 Task: Add Sprouts Organic Smooth Peanut Butter to the cart.
Action: Mouse moved to (41, 288)
Screenshot: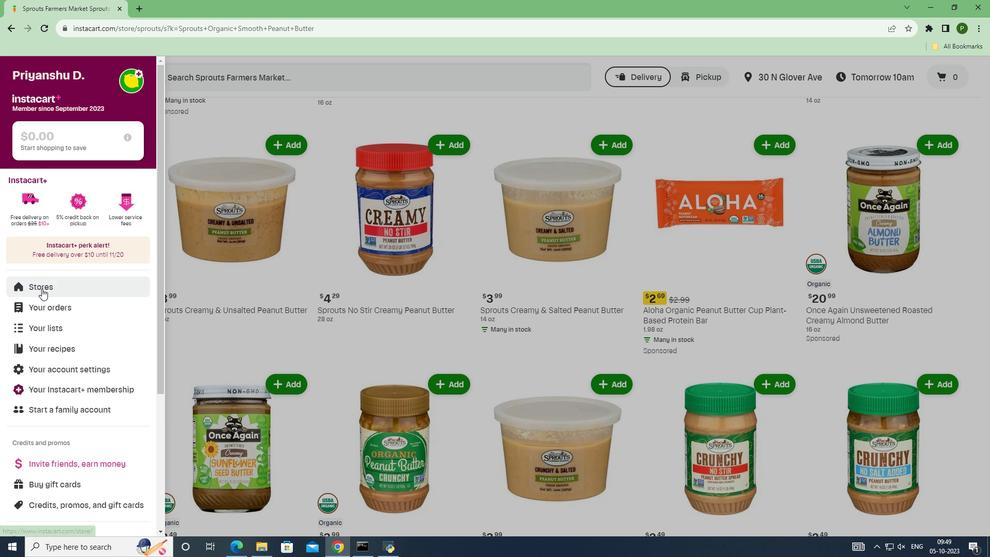 
Action: Mouse pressed left at (41, 288)
Screenshot: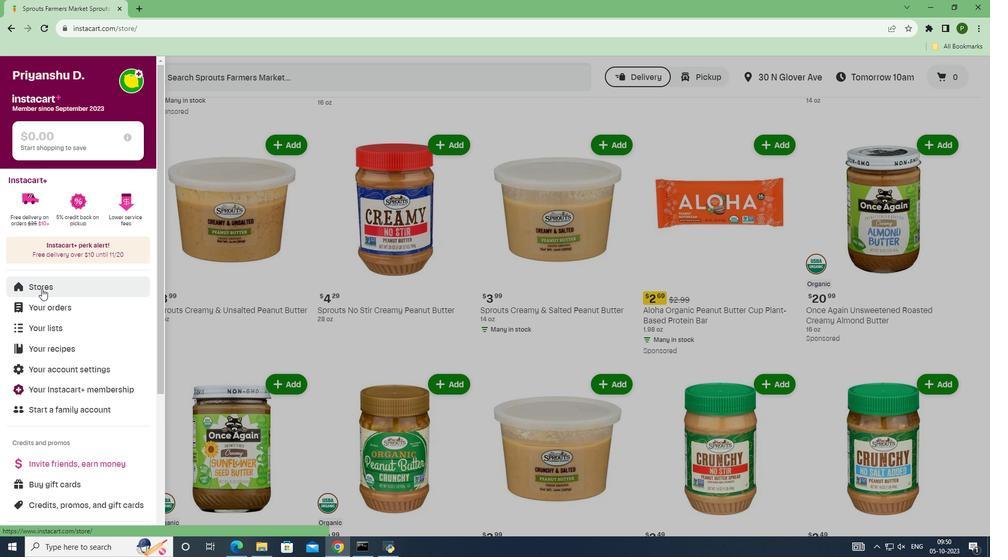 
Action: Mouse moved to (236, 116)
Screenshot: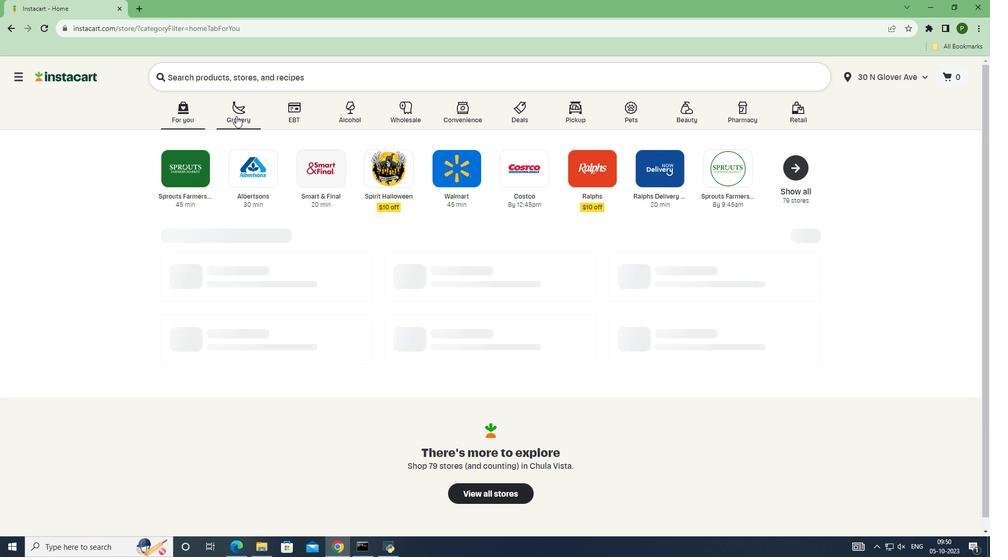 
Action: Mouse pressed left at (236, 116)
Screenshot: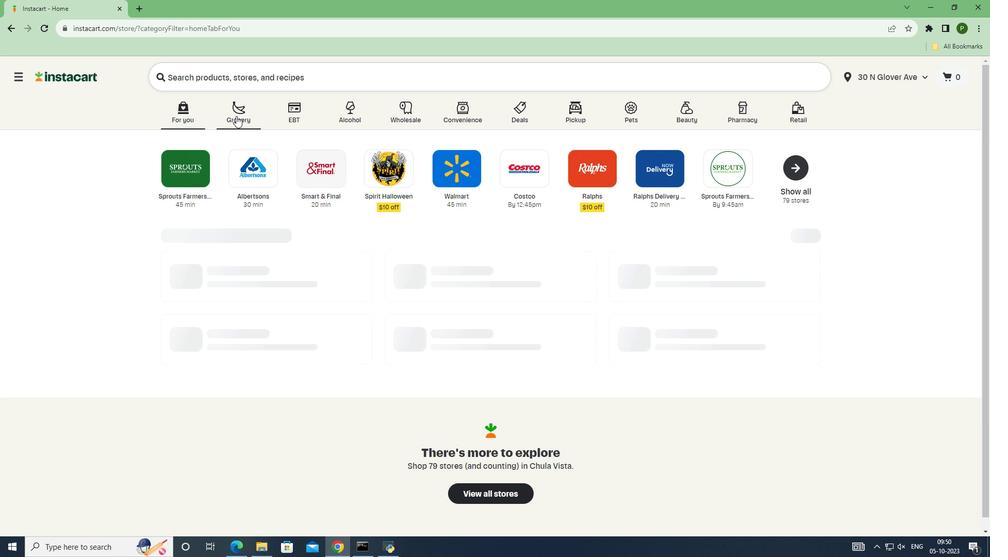 
Action: Mouse moved to (635, 237)
Screenshot: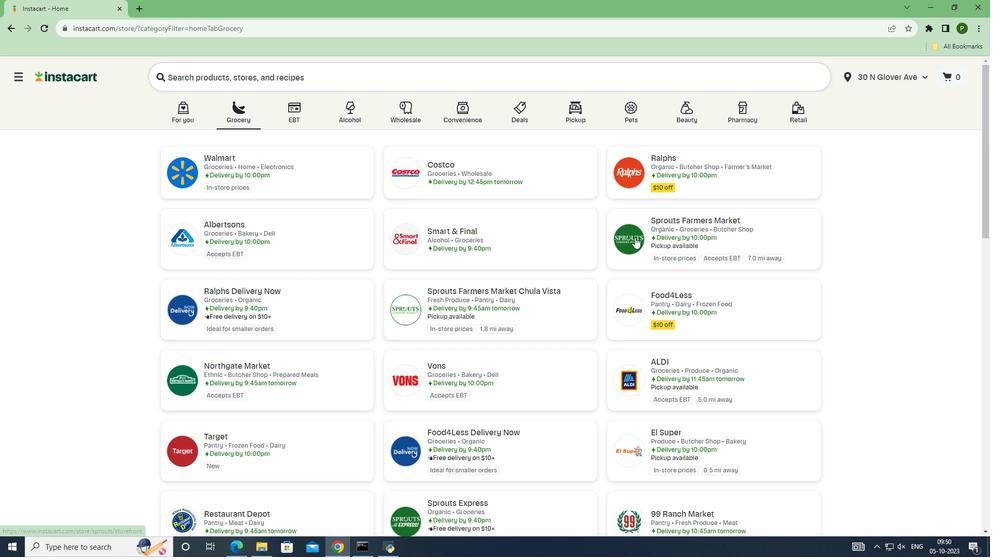 
Action: Mouse pressed left at (635, 237)
Screenshot: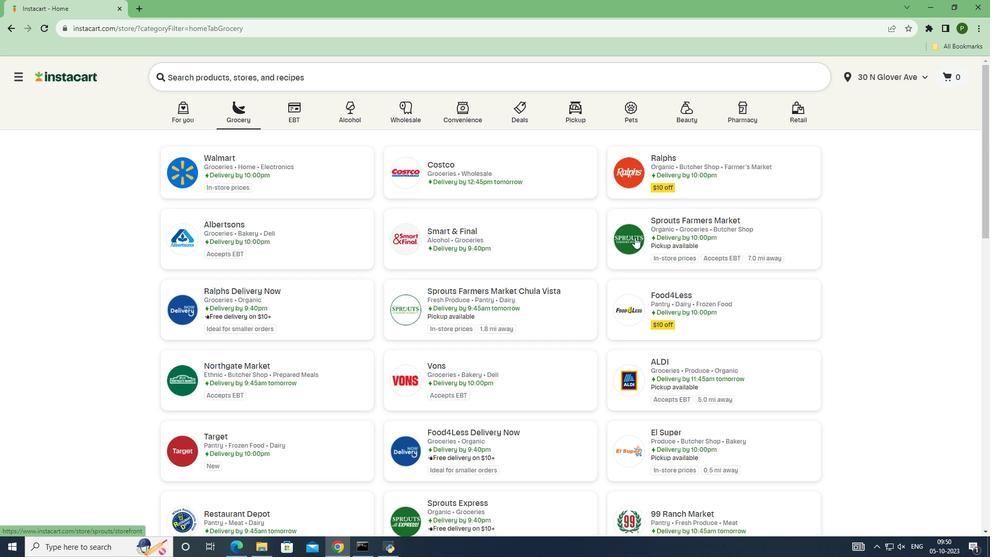 
Action: Mouse moved to (82, 293)
Screenshot: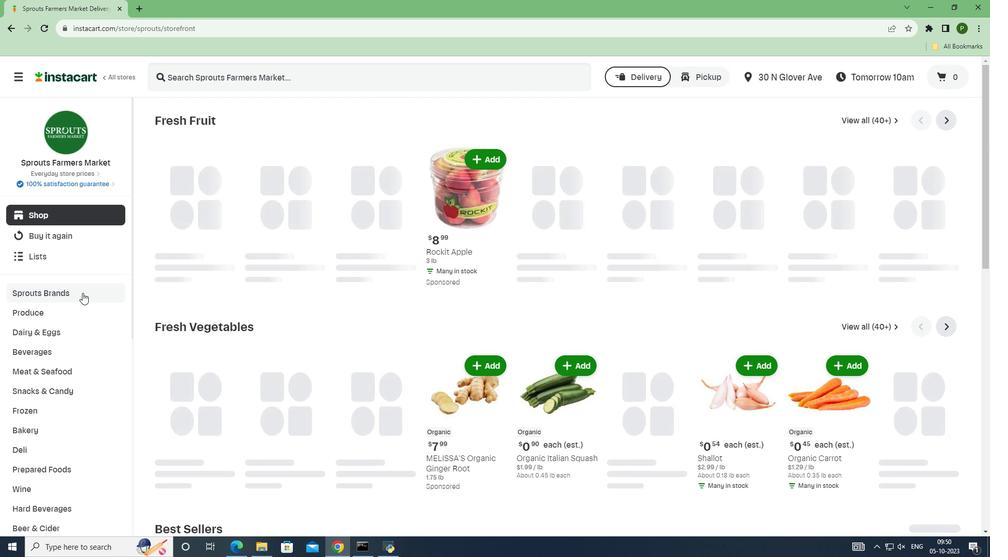 
Action: Mouse pressed left at (82, 293)
Screenshot: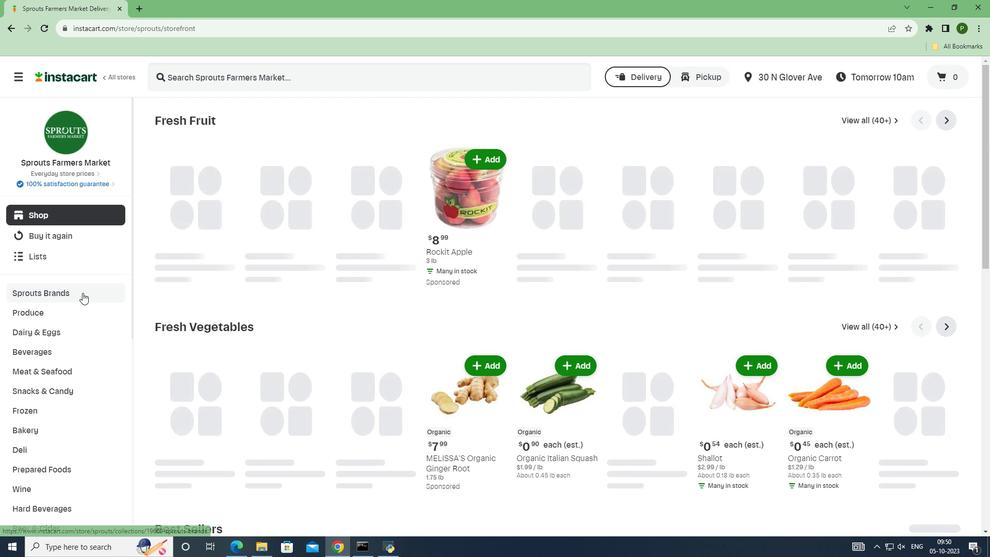 
Action: Mouse moved to (59, 370)
Screenshot: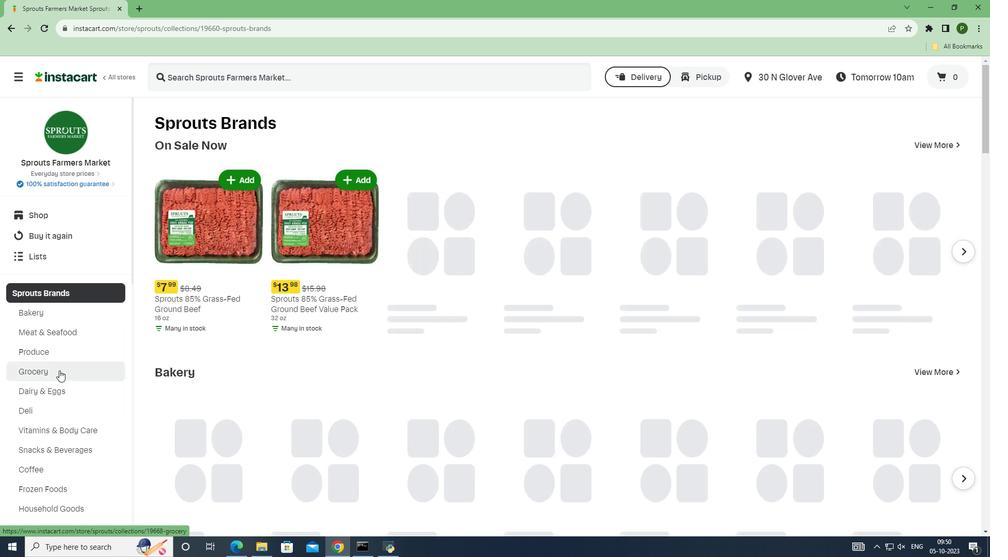 
Action: Mouse pressed left at (59, 370)
Screenshot: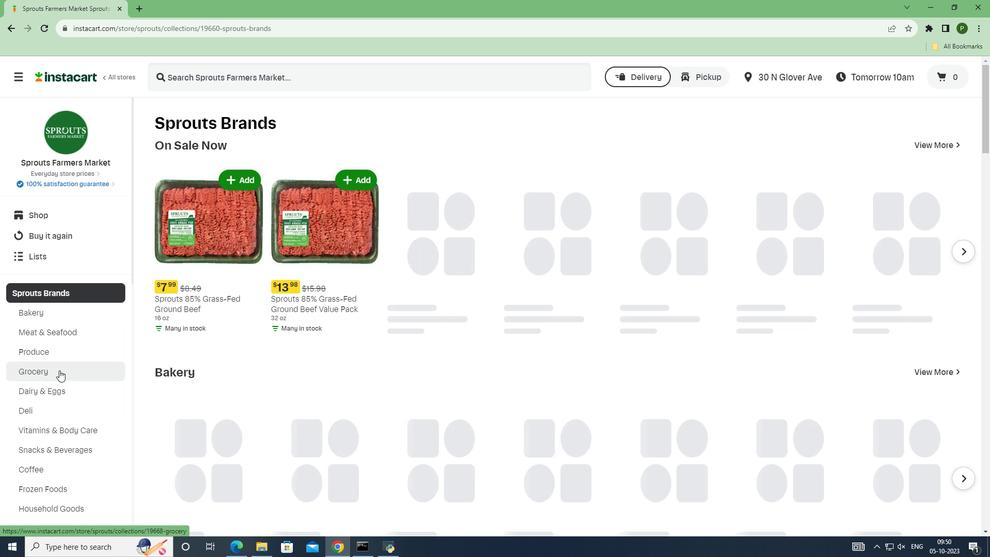 
Action: Mouse moved to (223, 250)
Screenshot: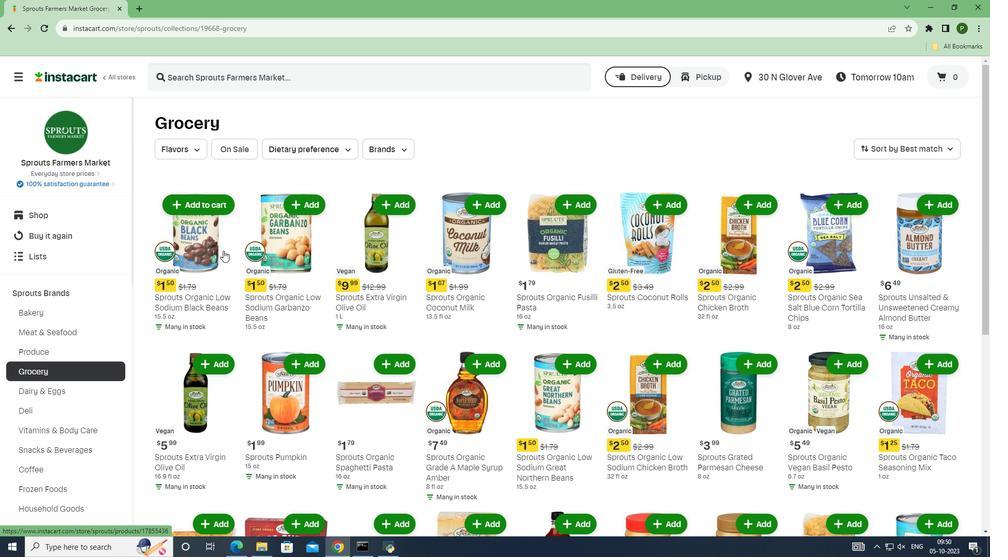 
Action: Mouse scrolled (223, 250) with delta (0, 0)
Screenshot: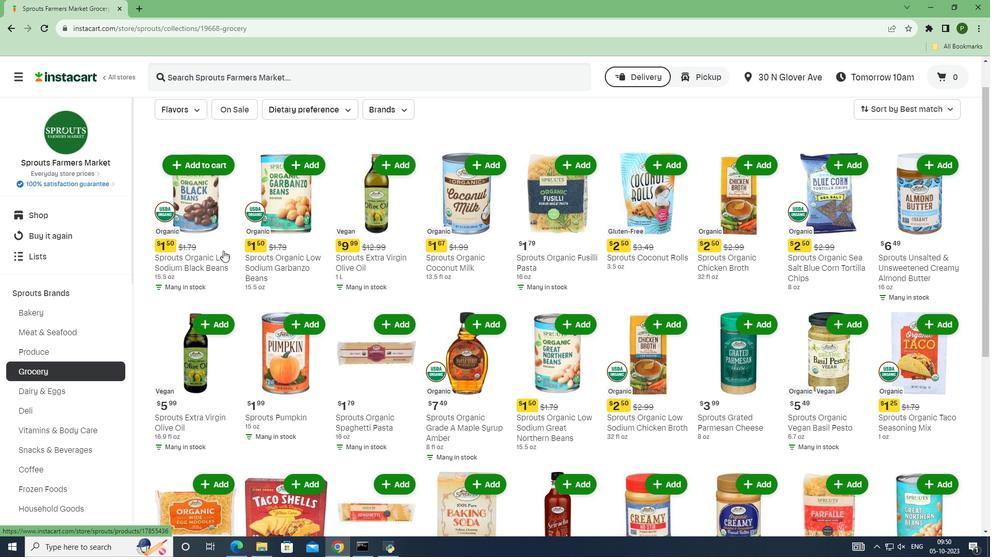 
Action: Mouse scrolled (223, 250) with delta (0, 0)
Screenshot: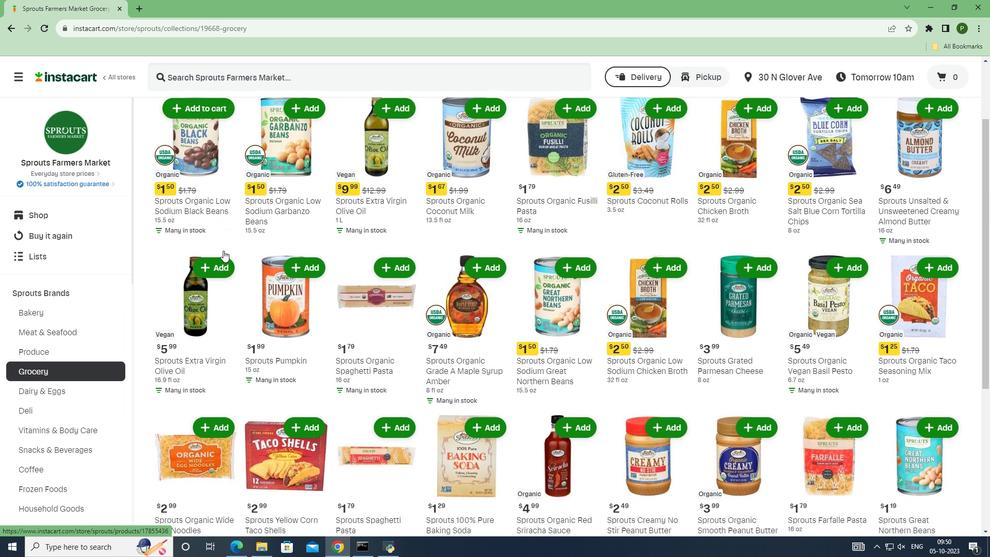 
Action: Mouse scrolled (223, 250) with delta (0, 0)
Screenshot: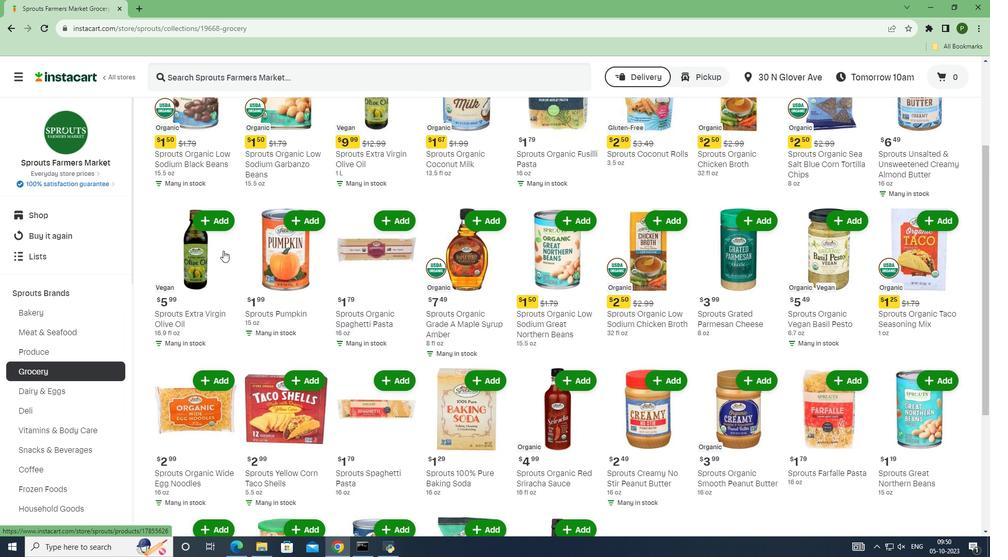 
Action: Mouse moved to (746, 364)
Screenshot: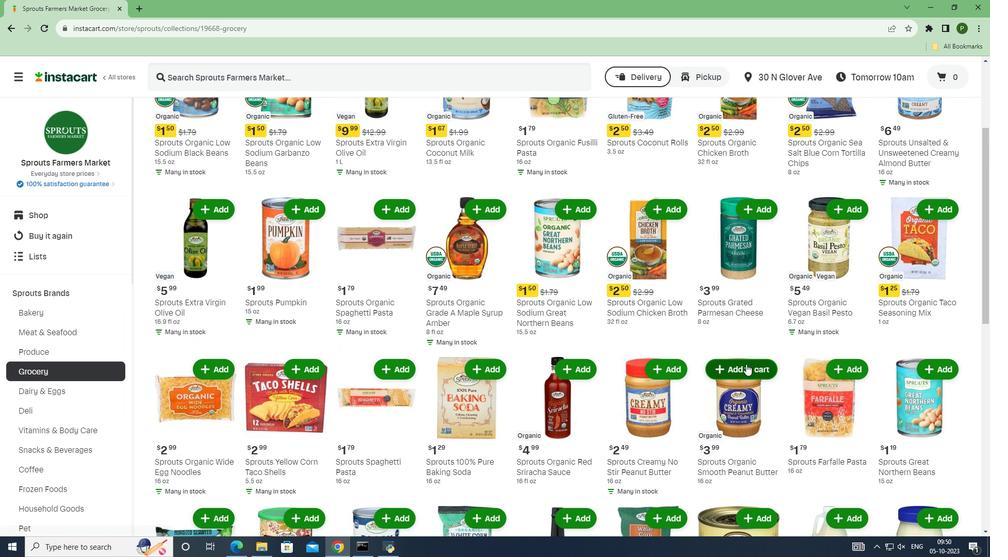 
Action: Mouse pressed left at (746, 364)
Screenshot: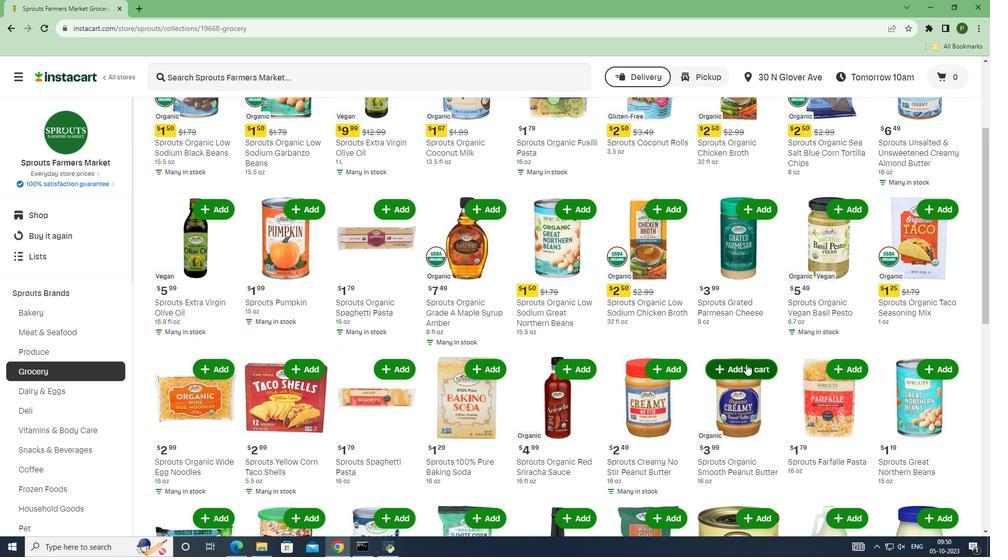 
